 Task: Find the distance between San Diego and Museum of Photographic Arts
Action: Mouse moved to (225, 57)
Screenshot: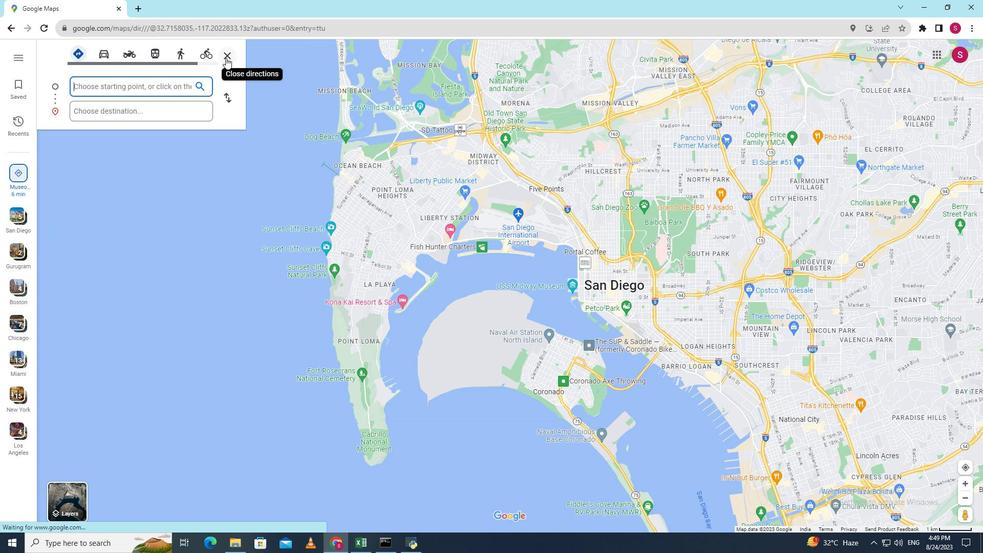 
Action: Mouse pressed left at (225, 57)
Screenshot: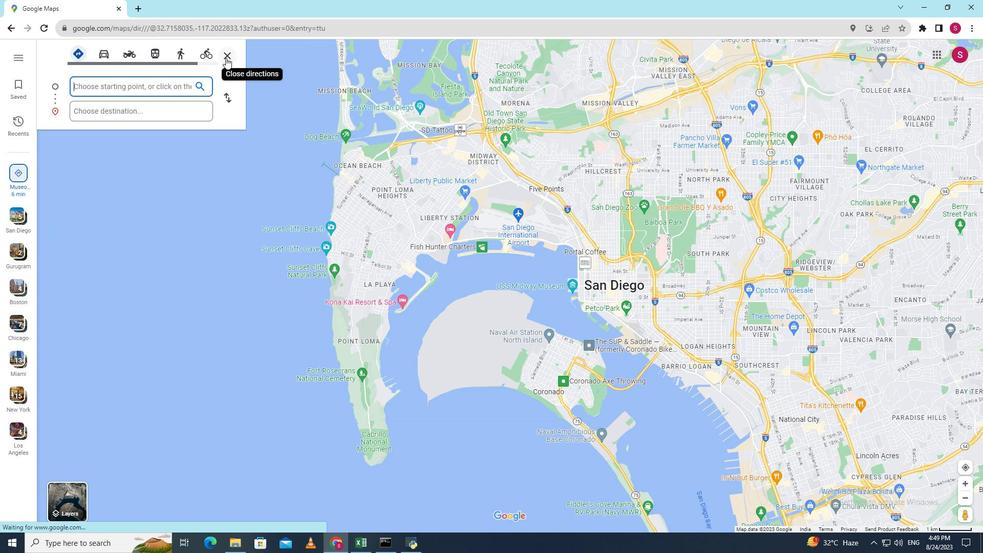 
Action: Key pressed <Key.shift>San<Key.space><Key.shift><Key.shift>Diego,<Key.space><Key.shift><Key.shift><Key.shift><Key.shift>California,<Key.space><Key.shift><Key.shift><Key.shift><Key.shift><Key.shift>USA
Screenshot: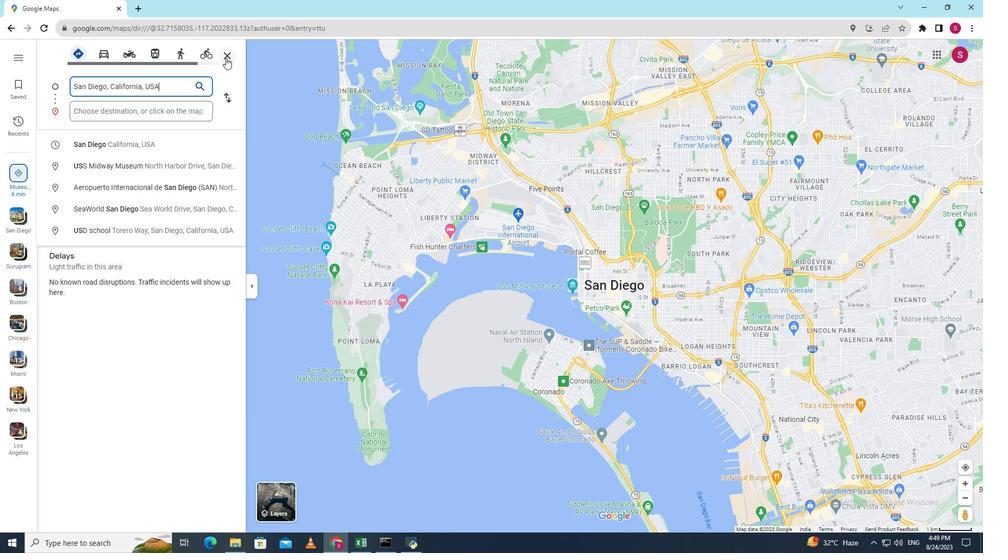 
Action: Mouse moved to (143, 108)
Screenshot: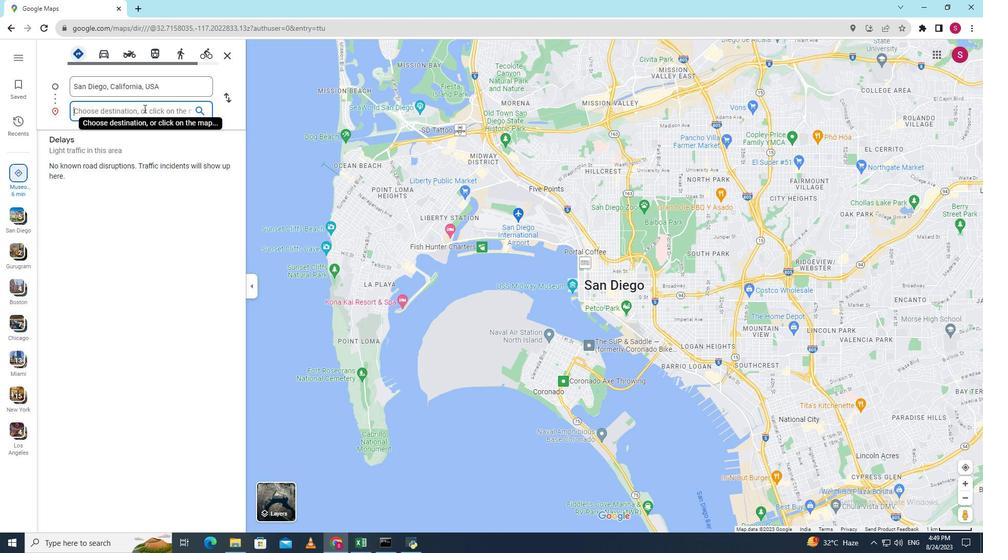 
Action: Mouse pressed left at (143, 108)
Screenshot: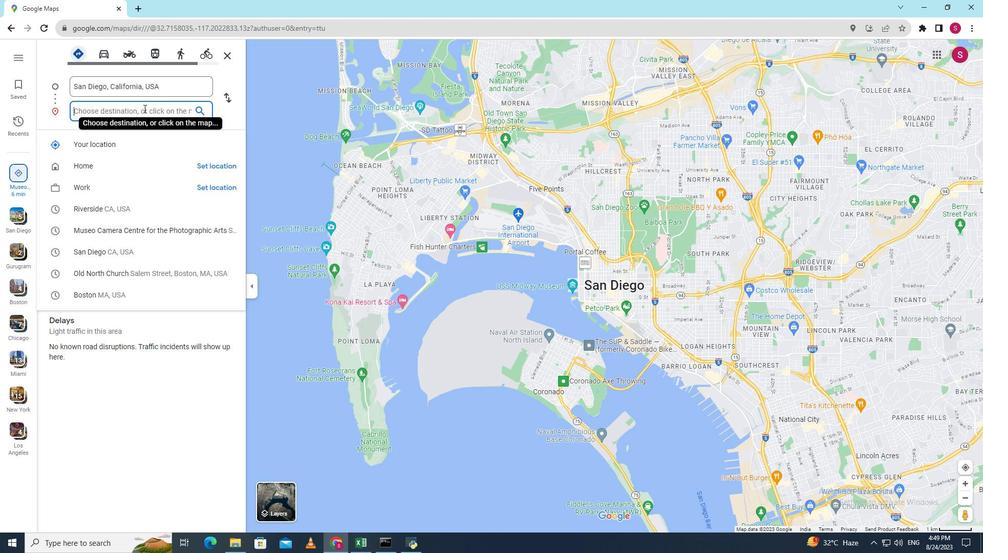 
Action: Key pressed <Key.shift><Key.shift><Key.shift><Key.shift><Key.shift><Key.shift><Key.shift><Key.shift><Key.shift>Museum<Key.space><Key.shift>of<Key.space><Key.shift><Key.shift><Key.shift><Key.shift><Key.shift><Key.shift><Key.shift><Key.shift><Key.shift><Key.shift>Photographic<Key.space><Key.shift><Key.shift><Key.shift><Key.shift><Key.shift><Key.shift><Key.shift><Key.shift><Key.shift><Key.shift><Key.shift><Key.shift><Key.shift><Key.shift>Arts,<Key.space><Key.shift><Key.shift><Key.shift>California,<Key.space><Key.shift>USA<Key.enter>
Screenshot: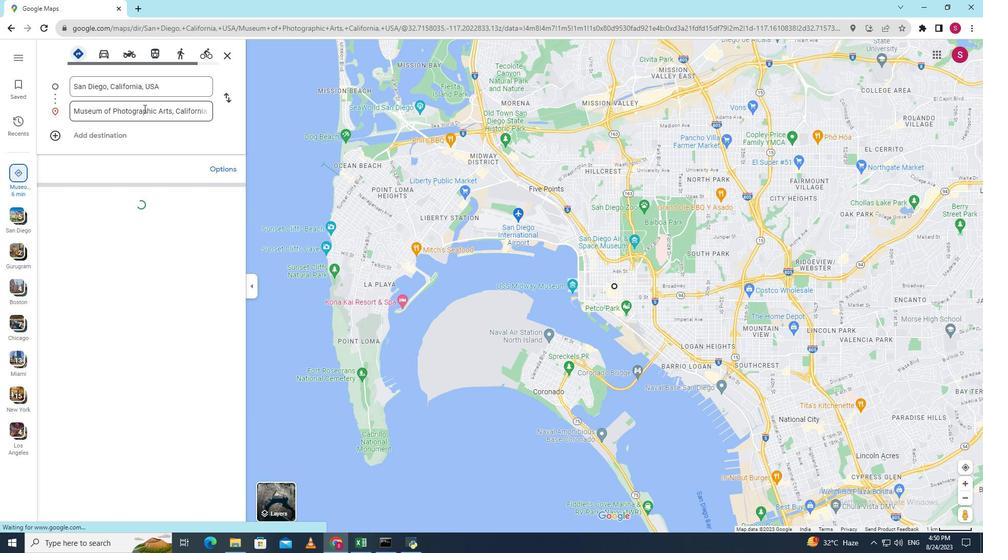 
Action: Mouse moved to (529, 406)
Screenshot: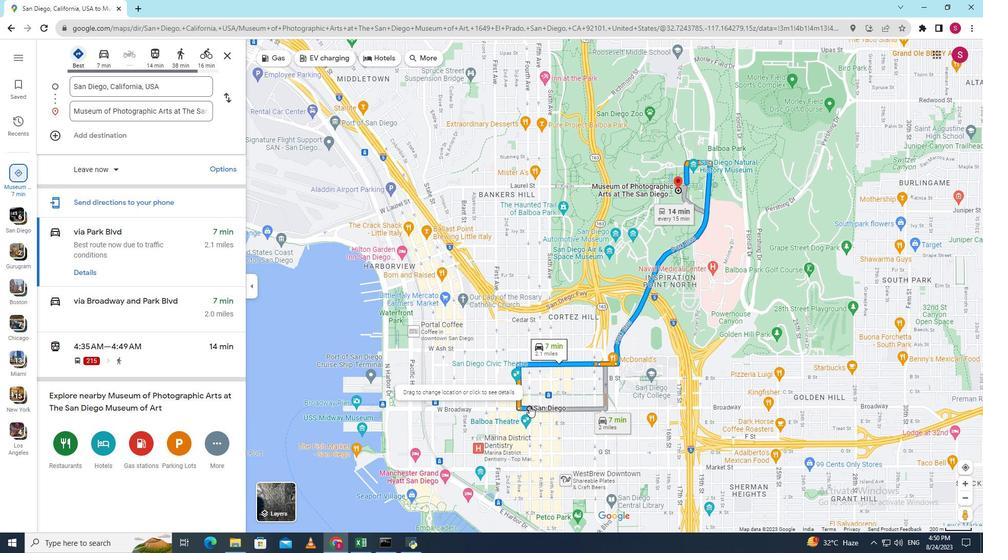 
Action: Mouse scrolled (529, 406) with delta (0, 0)
Screenshot: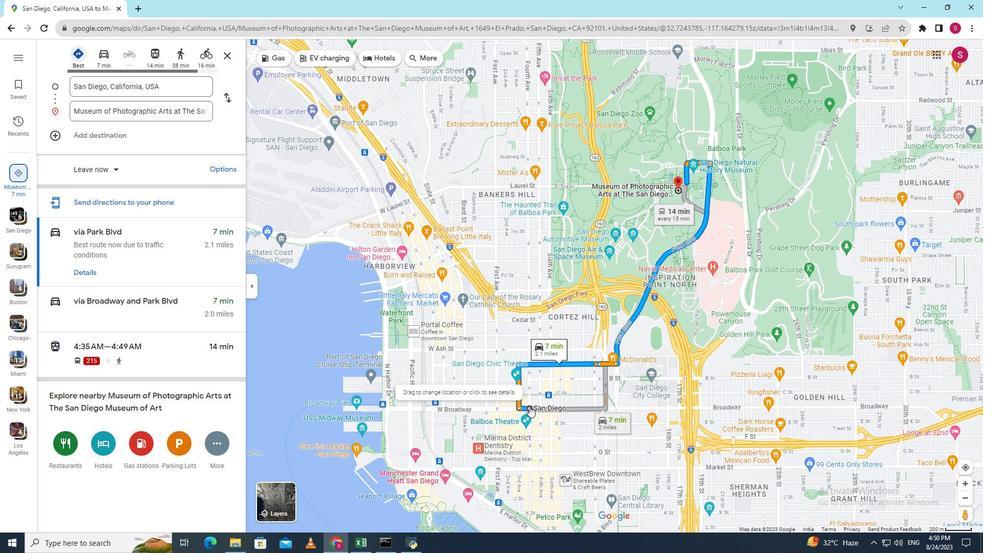 
Action: Mouse scrolled (529, 406) with delta (0, 0)
Screenshot: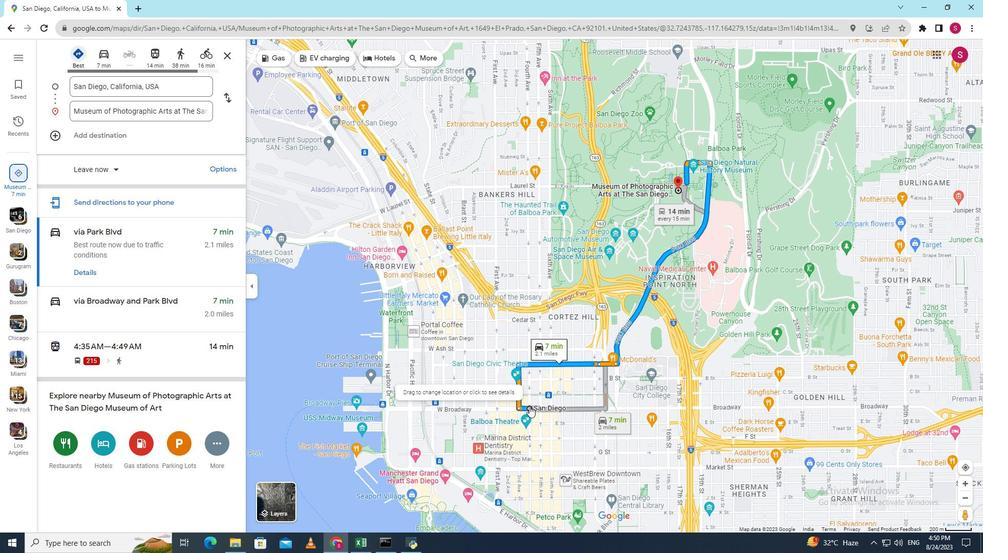 
Action: Mouse scrolled (529, 406) with delta (0, 0)
Screenshot: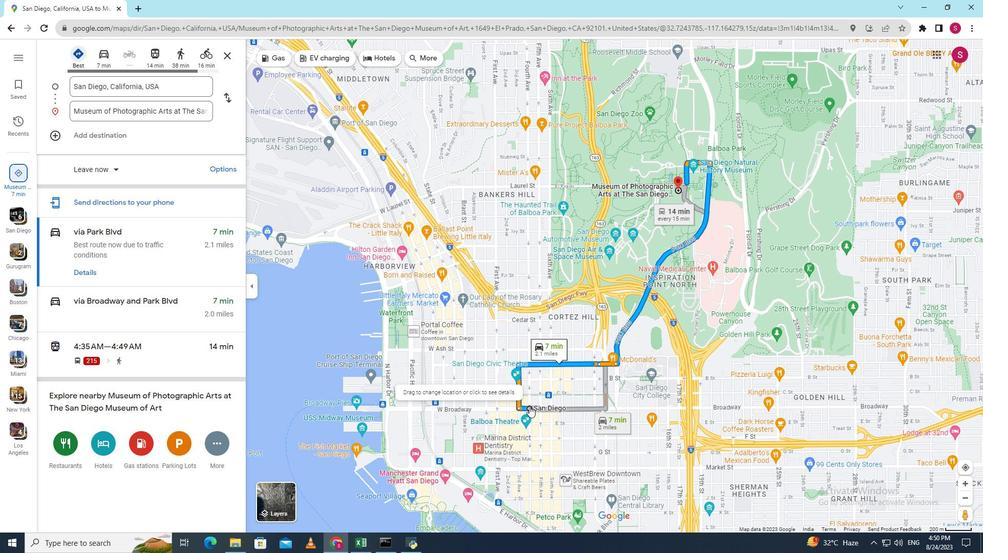 
Action: Mouse scrolled (529, 406) with delta (0, 0)
Screenshot: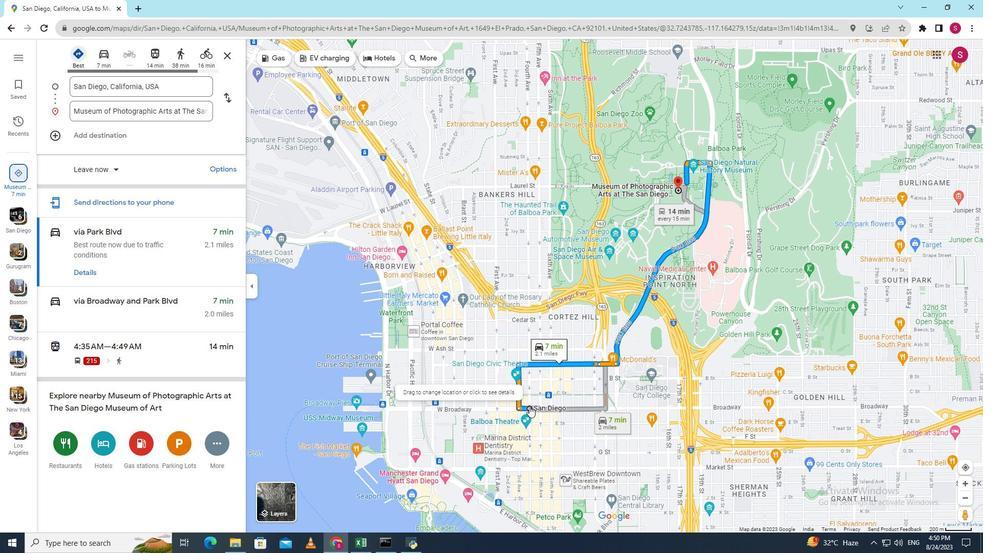 
Action: Mouse scrolled (529, 406) with delta (0, 0)
Screenshot: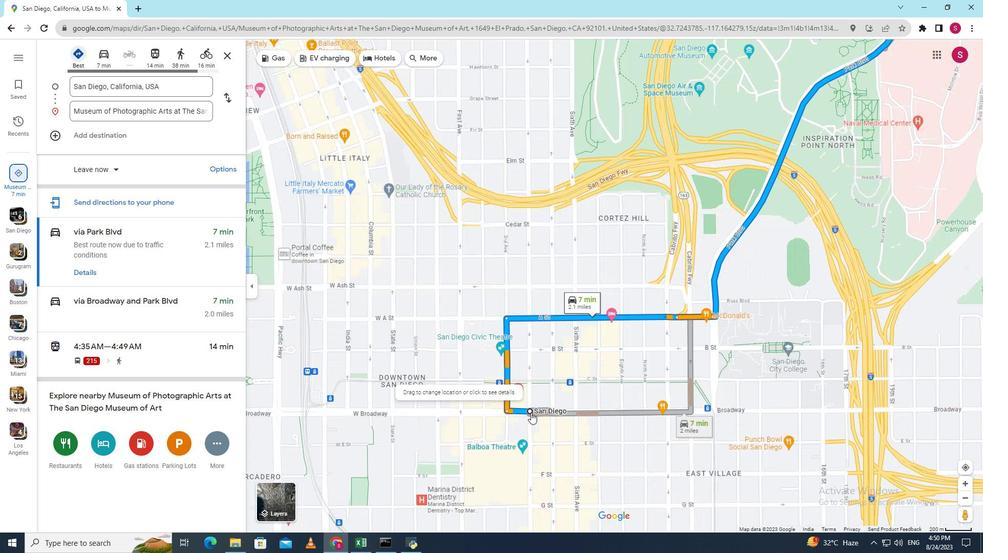 
Action: Mouse scrolled (529, 406) with delta (0, 0)
Screenshot: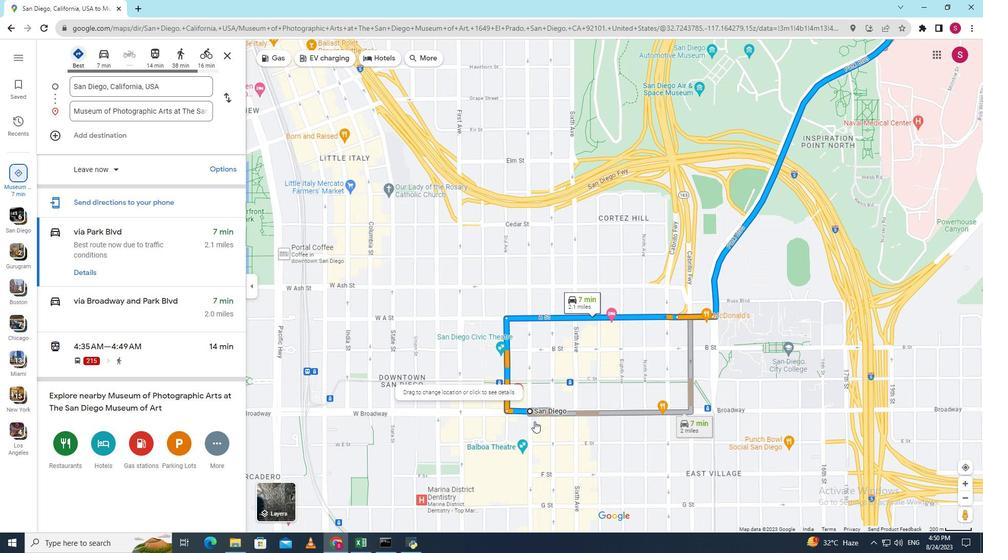 
Action: Mouse moved to (532, 414)
Screenshot: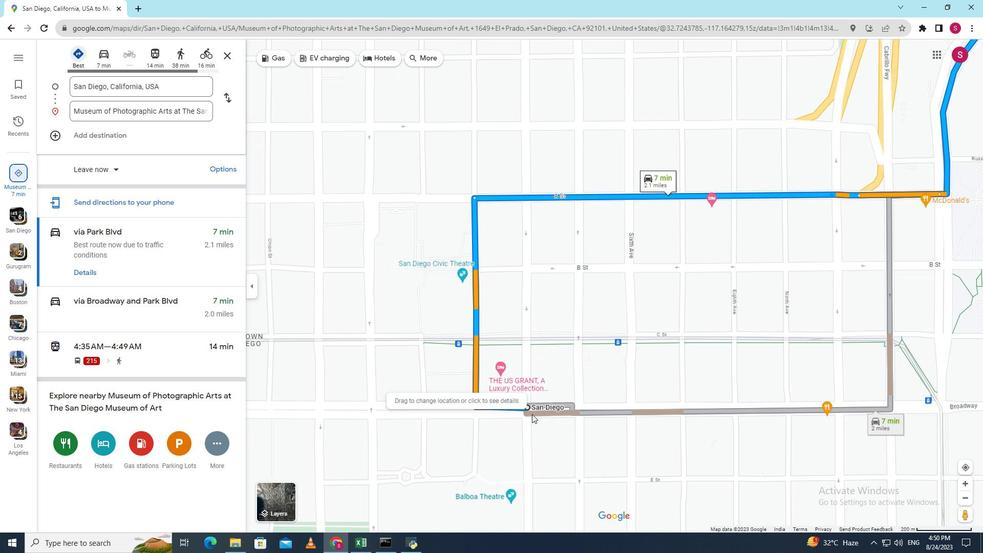 
Action: Mouse scrolled (532, 414) with delta (0, 0)
Screenshot: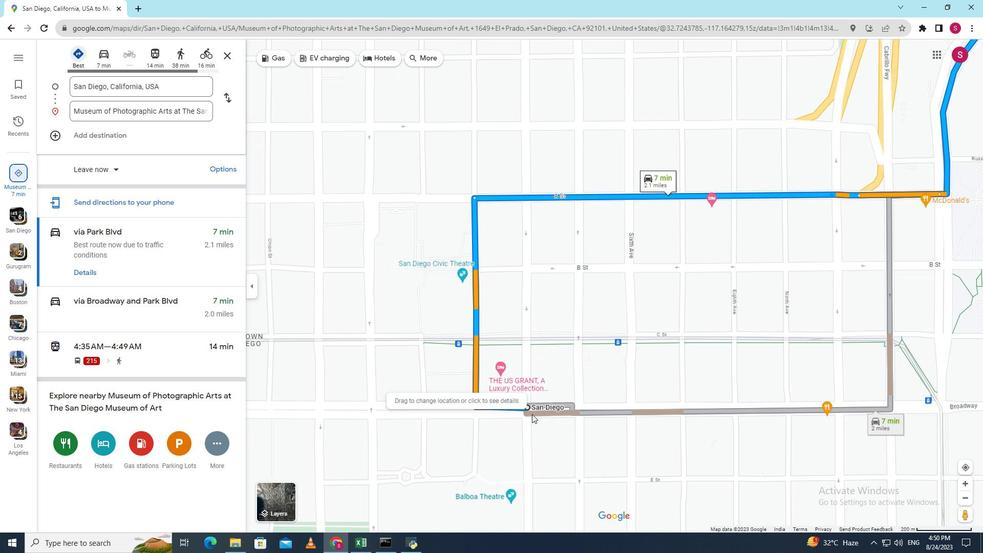 
Action: Mouse scrolled (532, 414) with delta (0, 0)
Screenshot: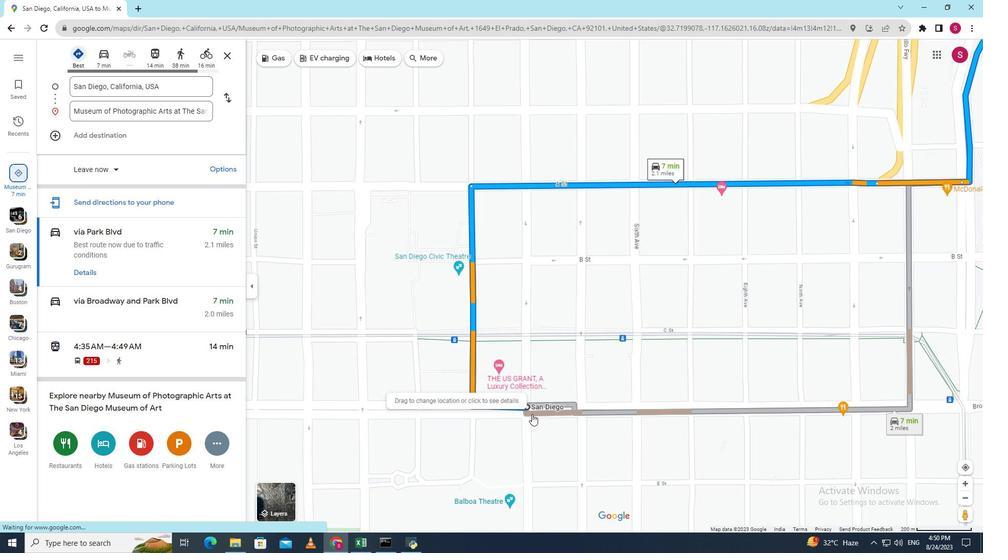 
Action: Mouse scrolled (532, 414) with delta (0, 0)
Screenshot: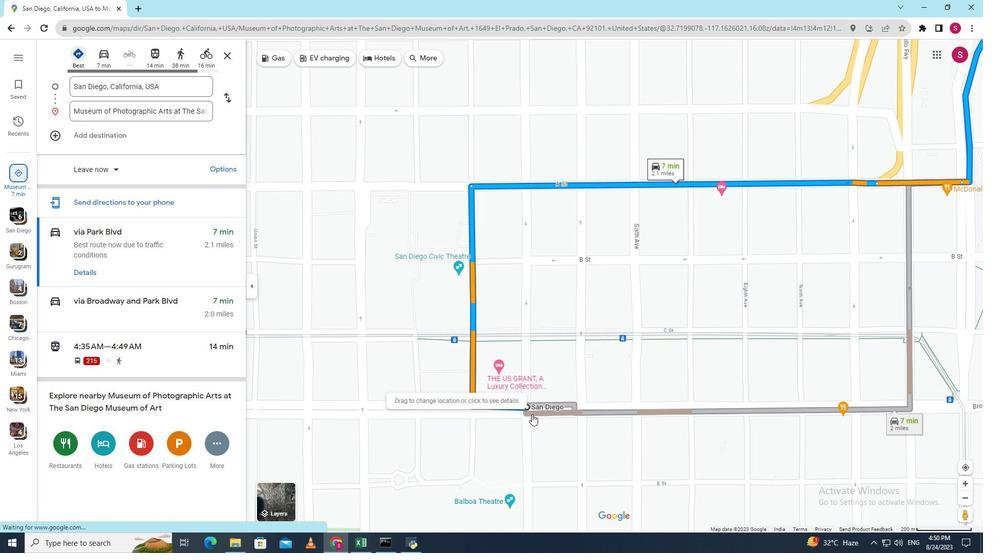 
Action: Mouse scrolled (532, 414) with delta (0, 0)
Screenshot: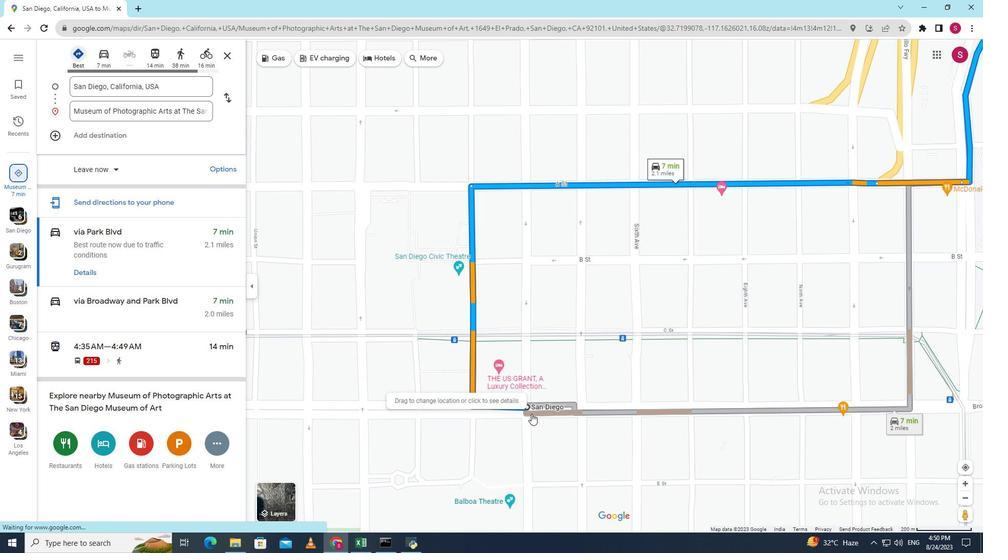 
Action: Mouse scrolled (532, 414) with delta (0, 0)
Screenshot: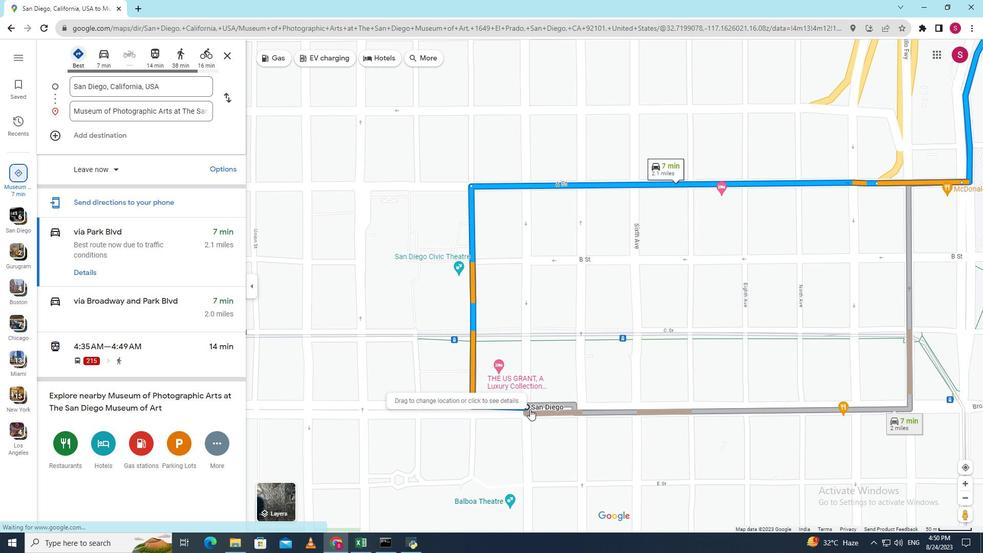 
Action: Mouse moved to (529, 409)
Screenshot: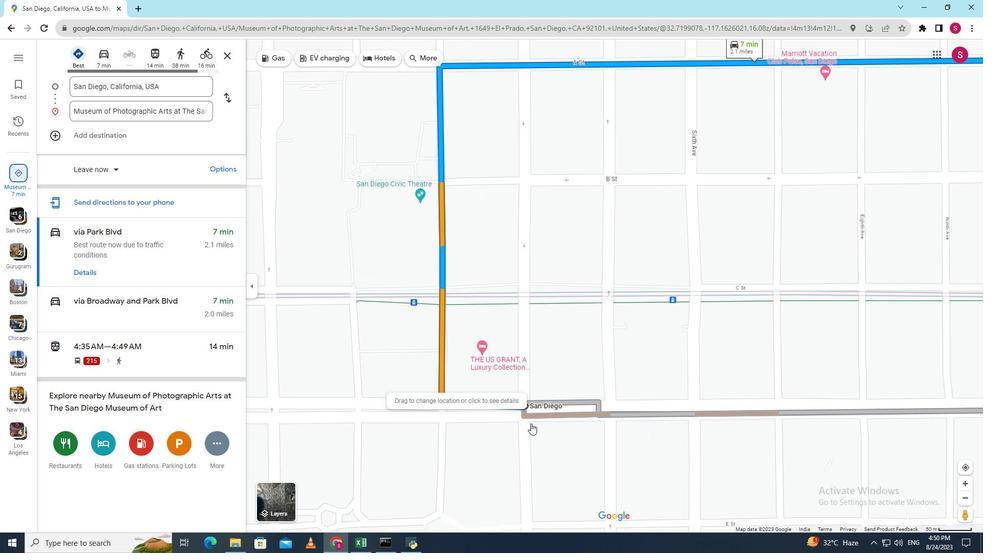 
Action: Mouse scrolled (529, 409) with delta (0, 0)
Screenshot: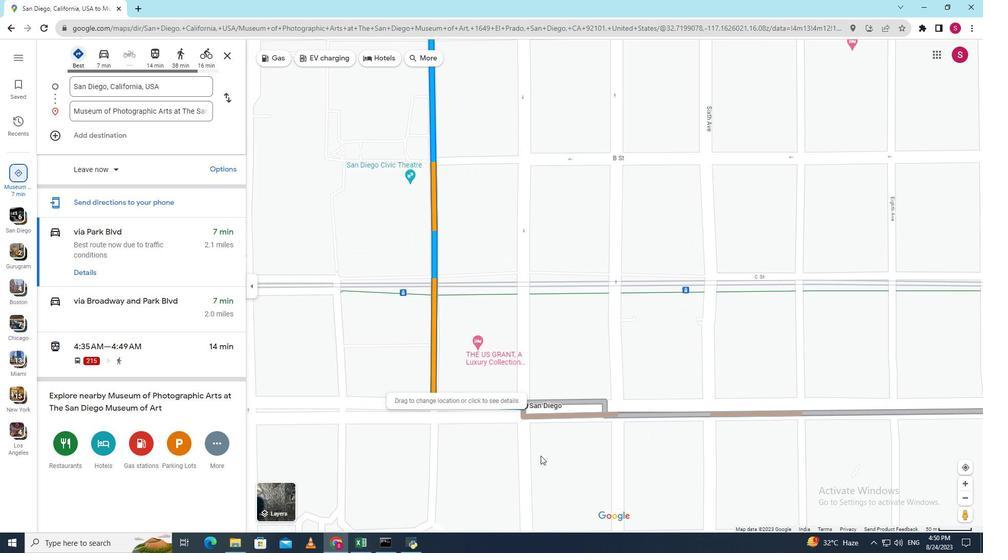 
Action: Mouse scrolled (529, 409) with delta (0, 0)
Screenshot: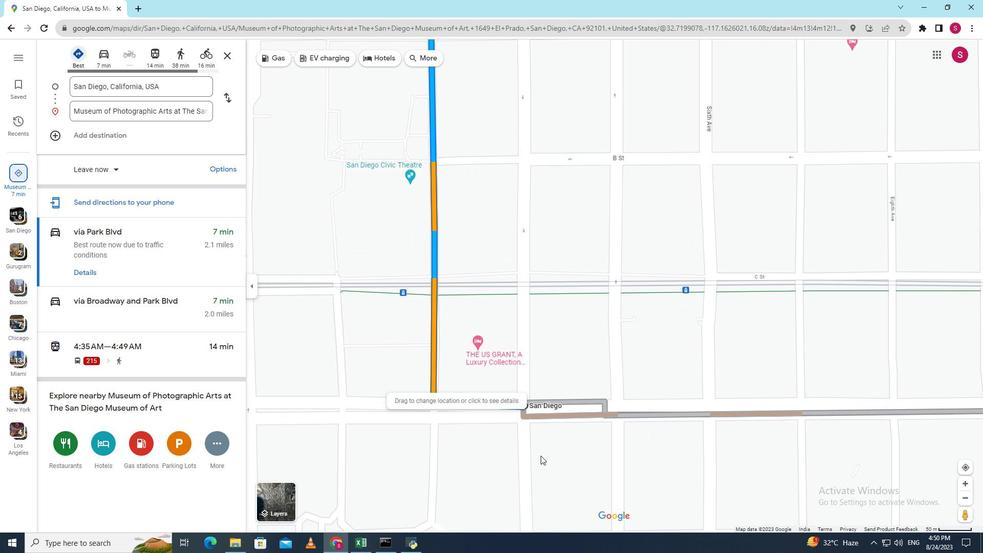 
Action: Mouse scrolled (529, 409) with delta (0, 0)
Screenshot: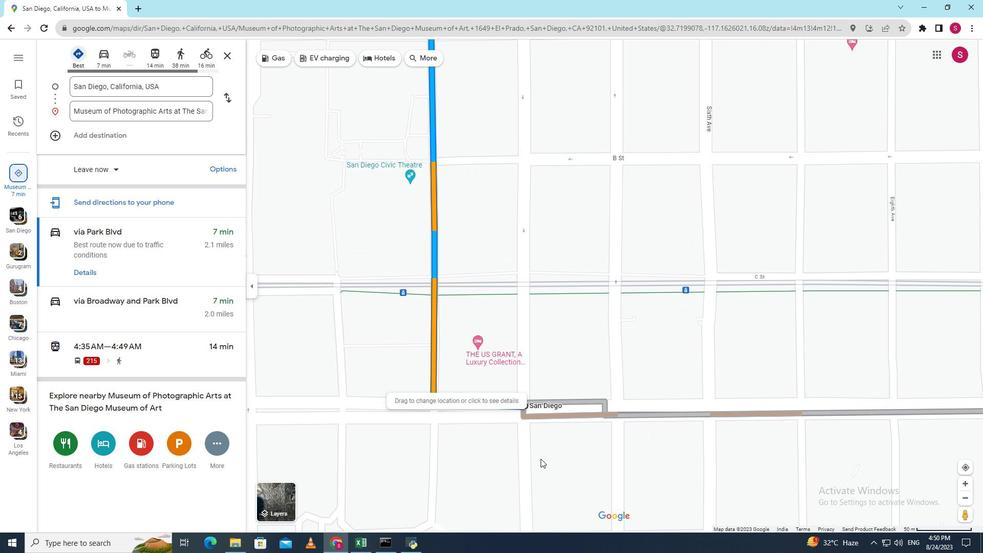 
Action: Mouse moved to (525, 405)
Screenshot: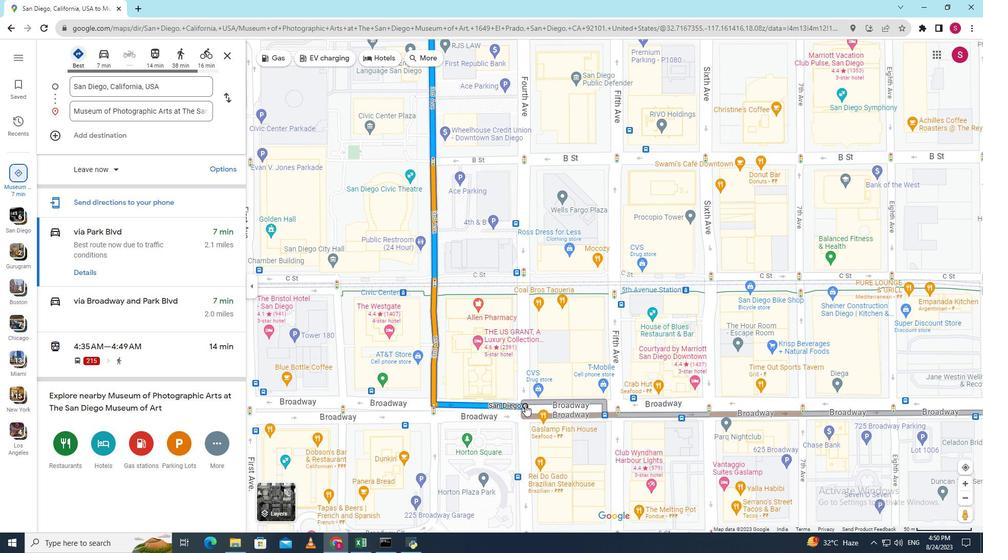 
Action: Mouse pressed right at (525, 405)
Screenshot: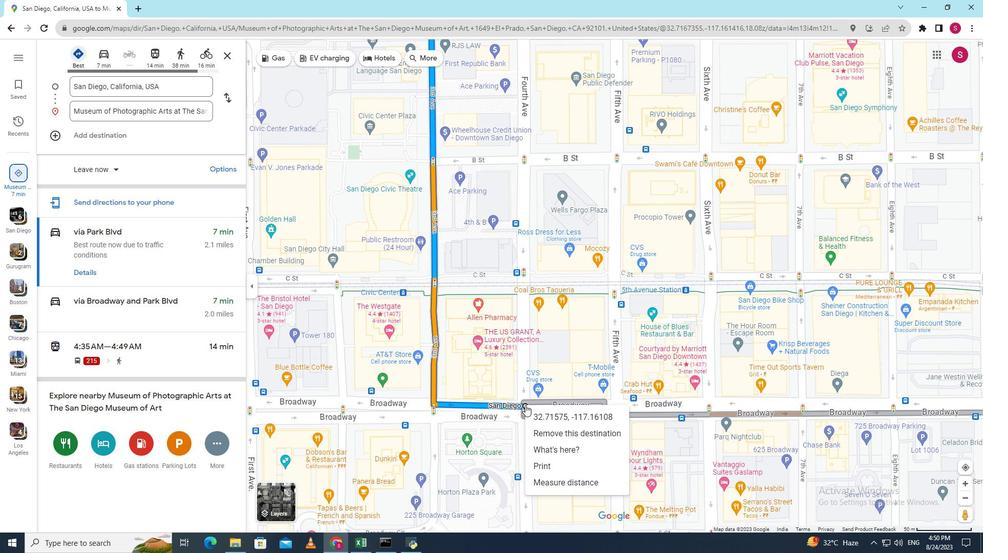 
Action: Mouse moved to (549, 483)
Screenshot: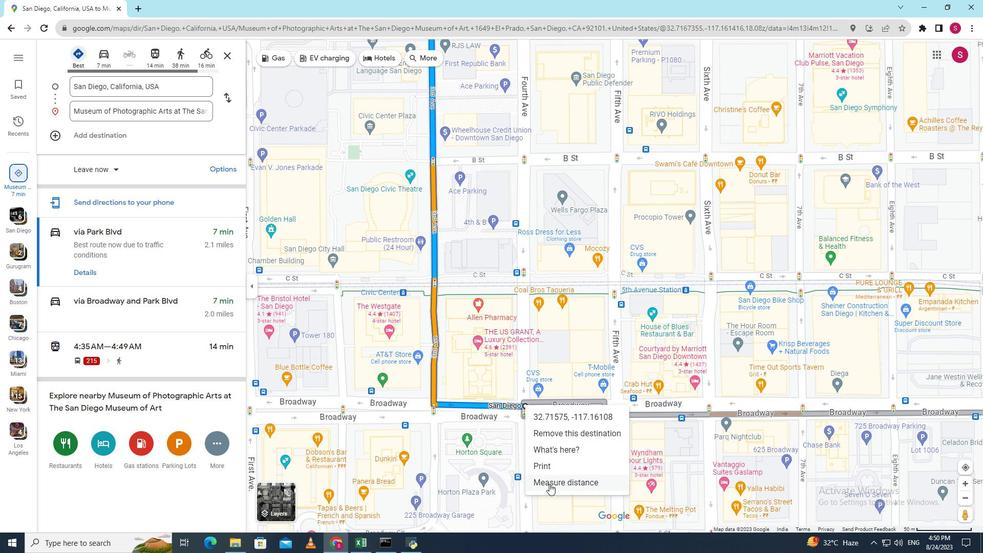 
Action: Mouse pressed left at (549, 483)
Screenshot: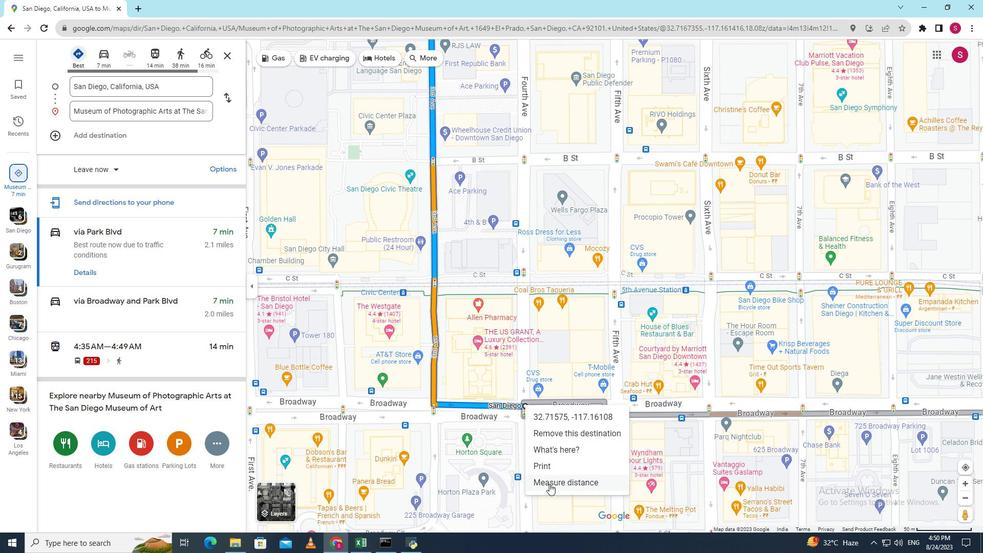 
Action: Mouse moved to (666, 291)
Screenshot: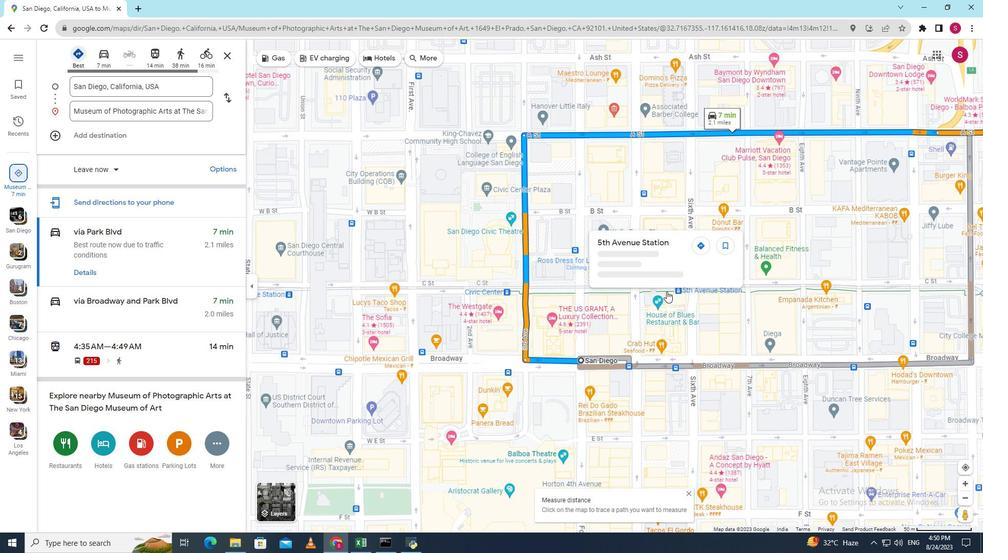
Action: Mouse scrolled (666, 290) with delta (0, 0)
Screenshot: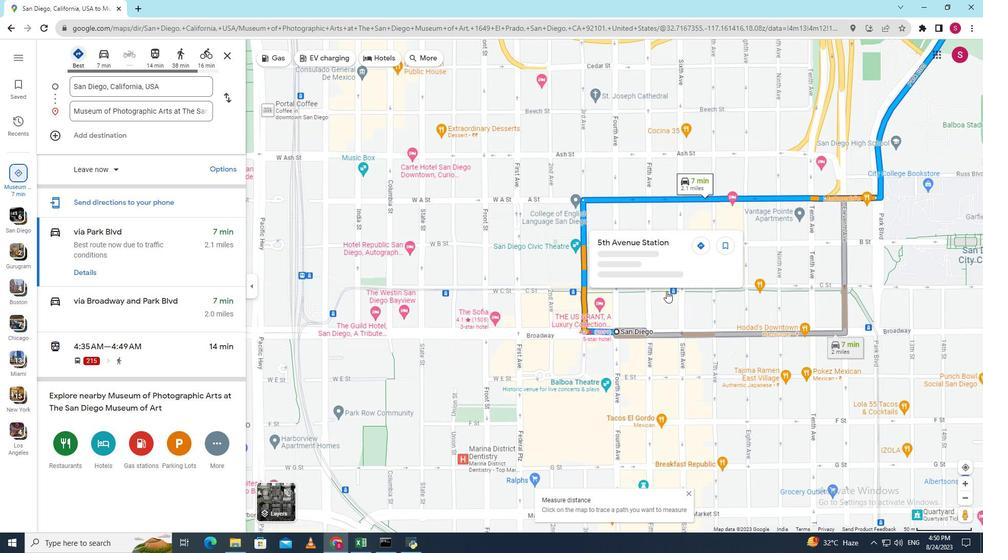 
Action: Mouse scrolled (666, 290) with delta (0, 0)
Screenshot: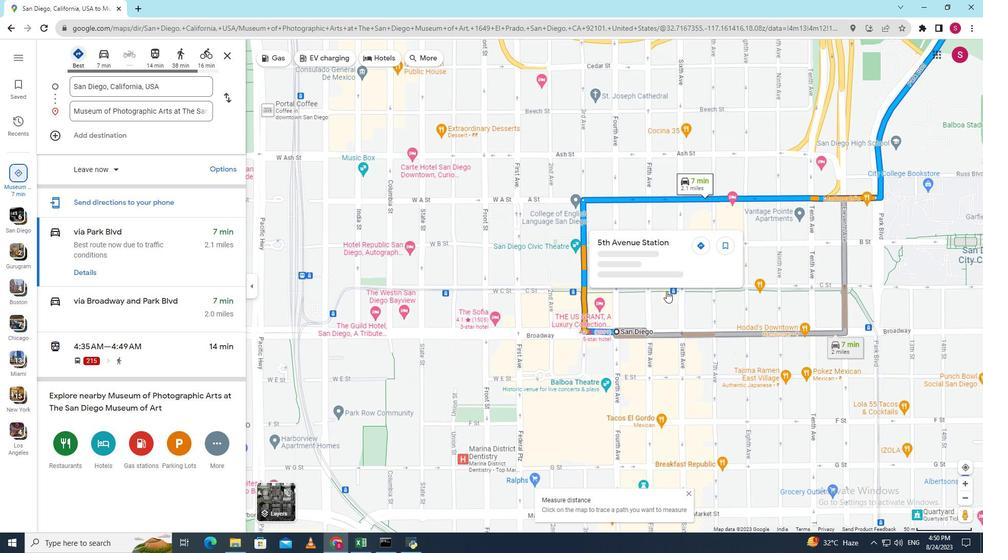 
Action: Mouse scrolled (666, 290) with delta (0, 0)
Screenshot: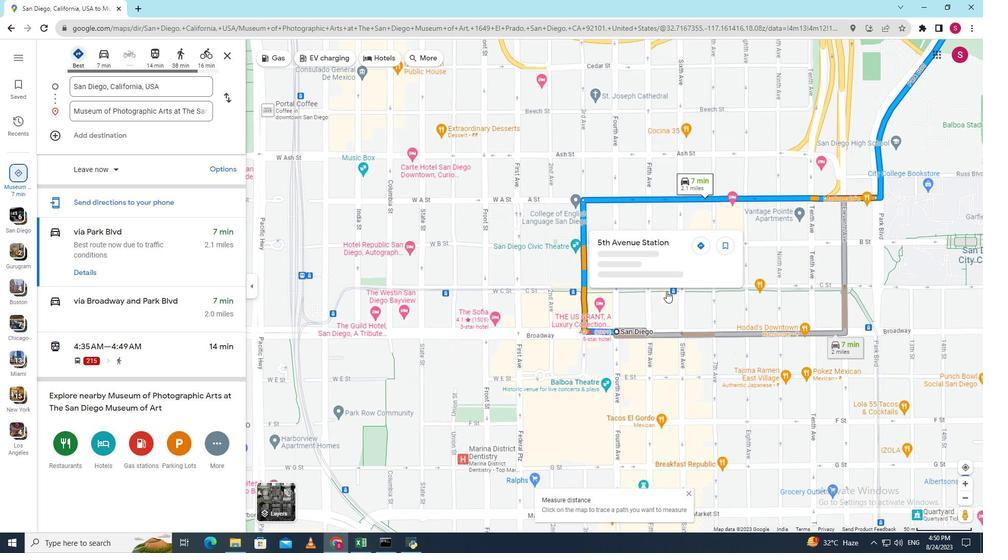 
Action: Mouse scrolled (666, 290) with delta (0, 0)
Screenshot: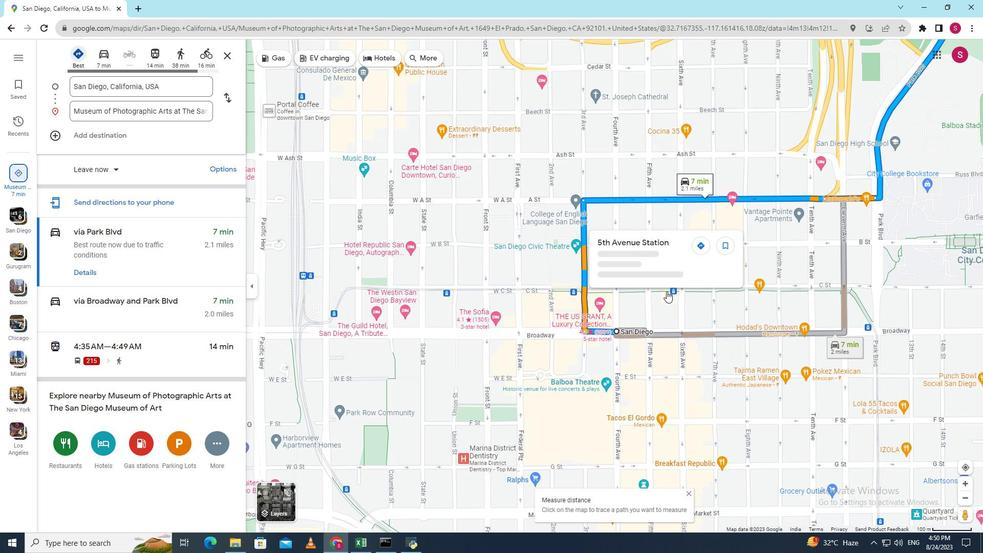 
Action: Mouse scrolled (666, 290) with delta (0, 0)
Screenshot: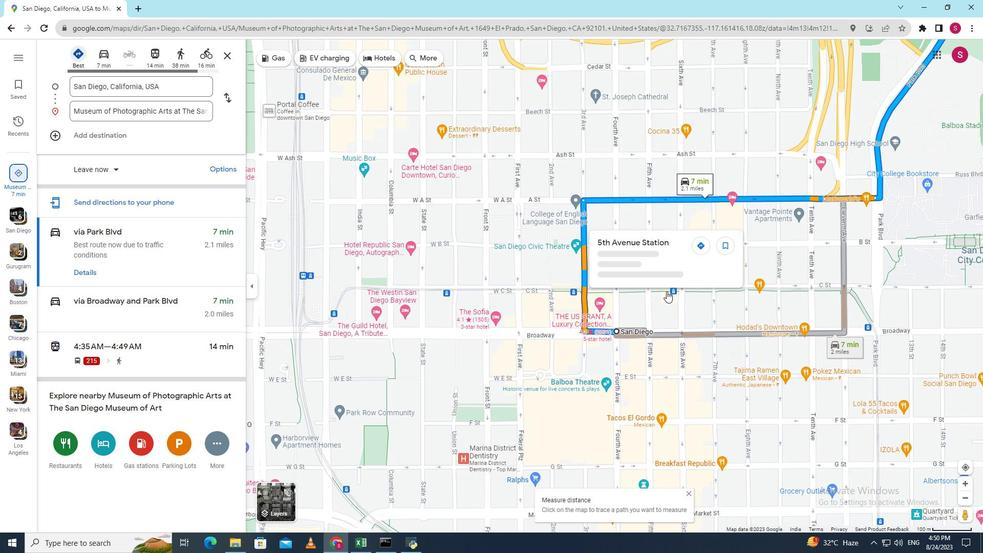
Action: Mouse scrolled (666, 290) with delta (0, 0)
Screenshot: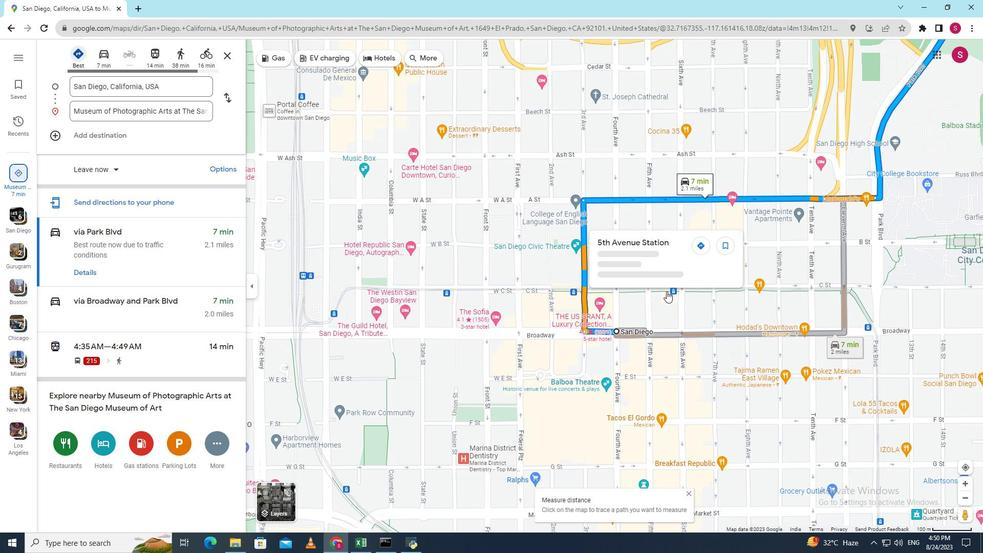 
Action: Mouse moved to (732, 207)
Screenshot: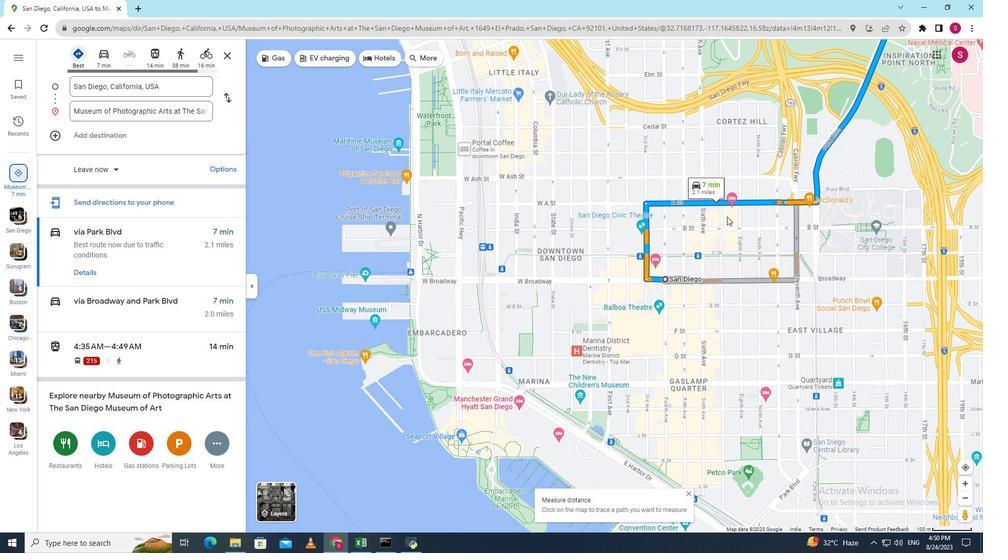 
Action: Mouse scrolled (732, 206) with delta (0, 0)
Screenshot: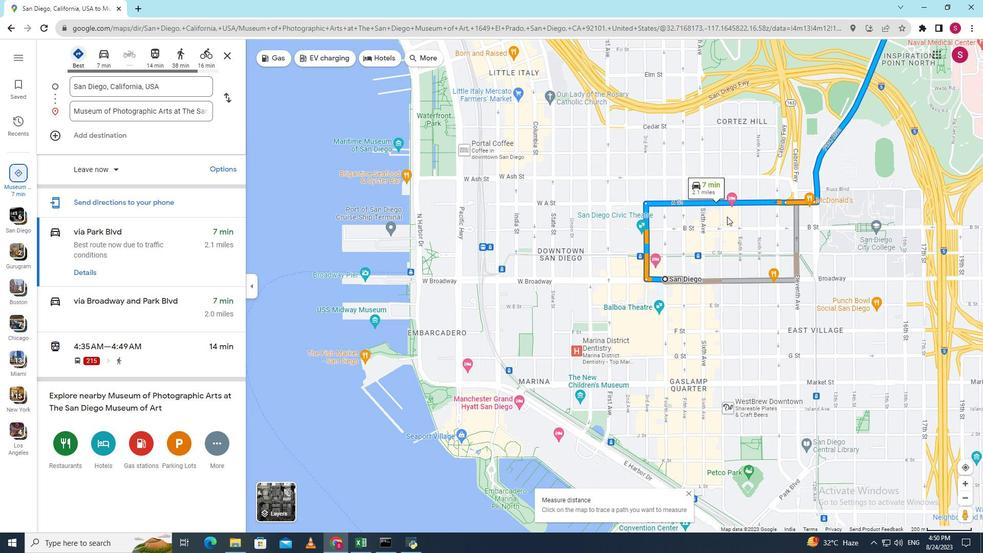 
Action: Mouse moved to (731, 207)
Screenshot: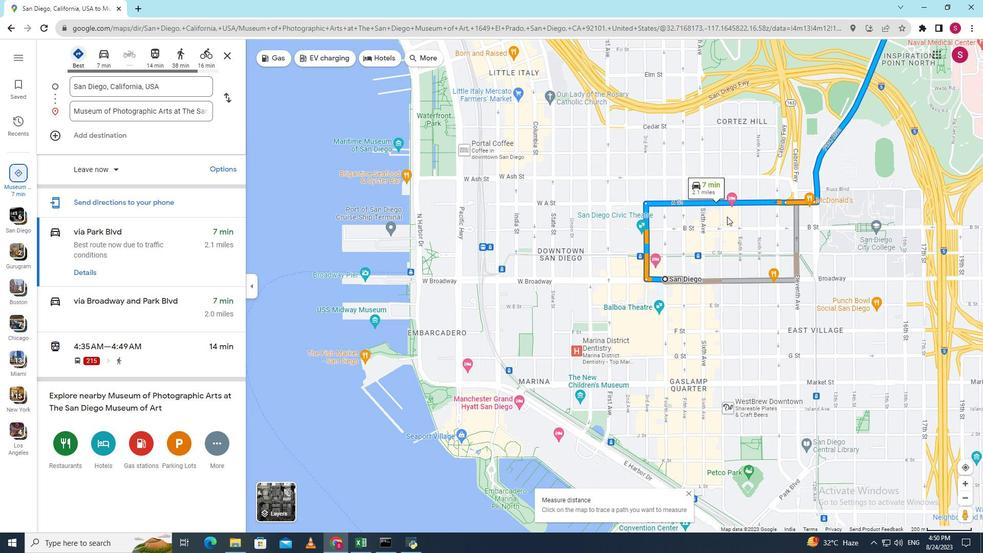 
Action: Mouse scrolled (731, 207) with delta (0, 0)
Screenshot: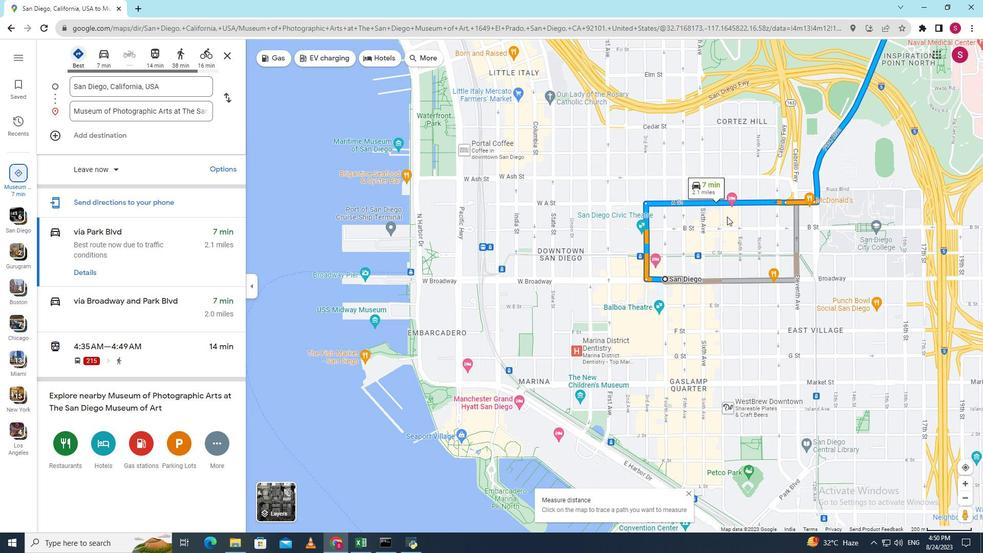 
Action: Mouse scrolled (731, 207) with delta (0, 0)
Screenshot: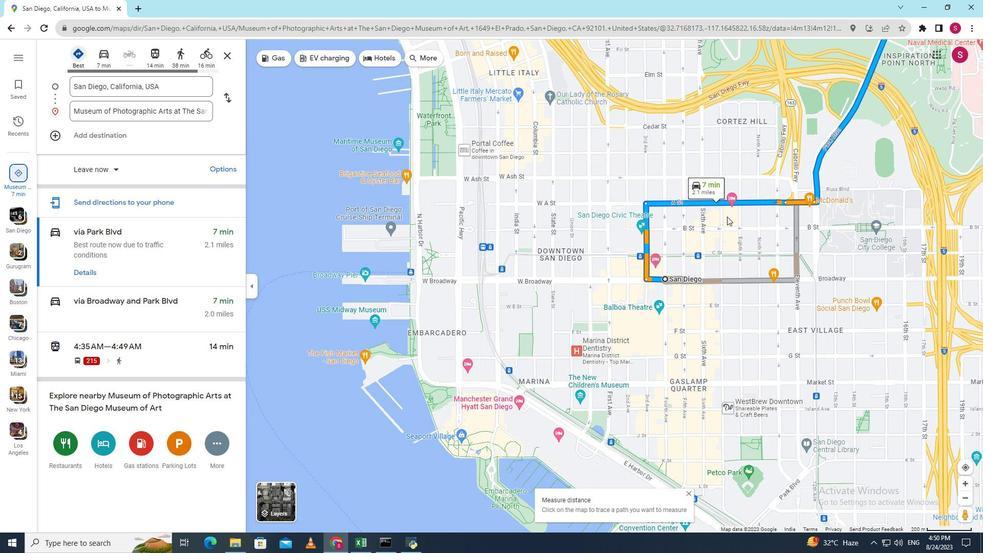 
Action: Mouse scrolled (731, 207) with delta (0, 0)
Screenshot: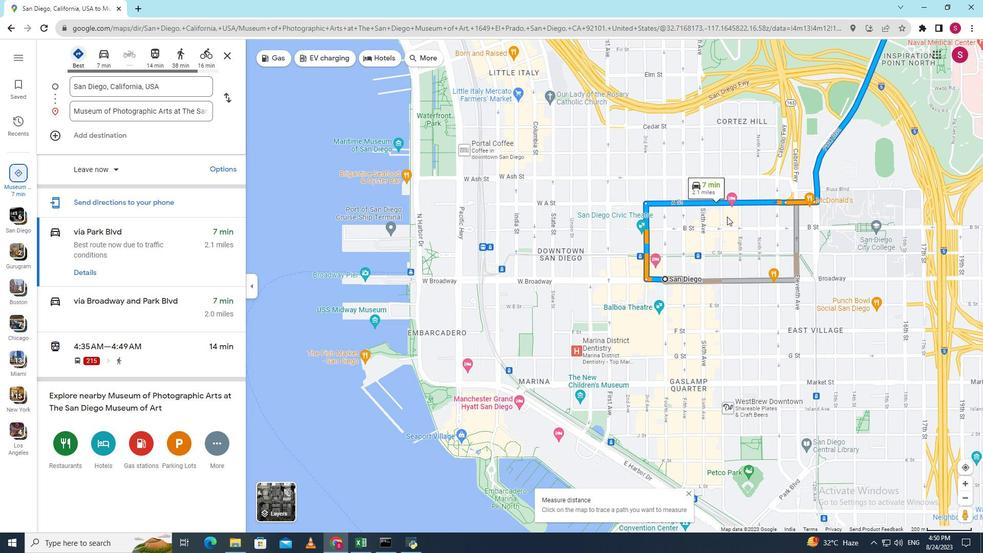 
Action: Mouse moved to (720, 144)
Screenshot: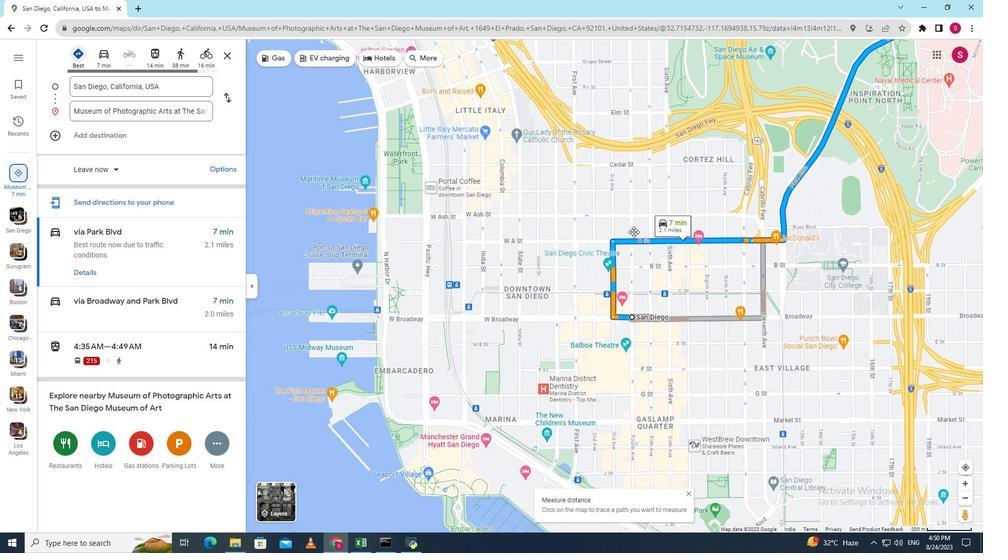
Action: Mouse pressed left at (720, 144)
Screenshot: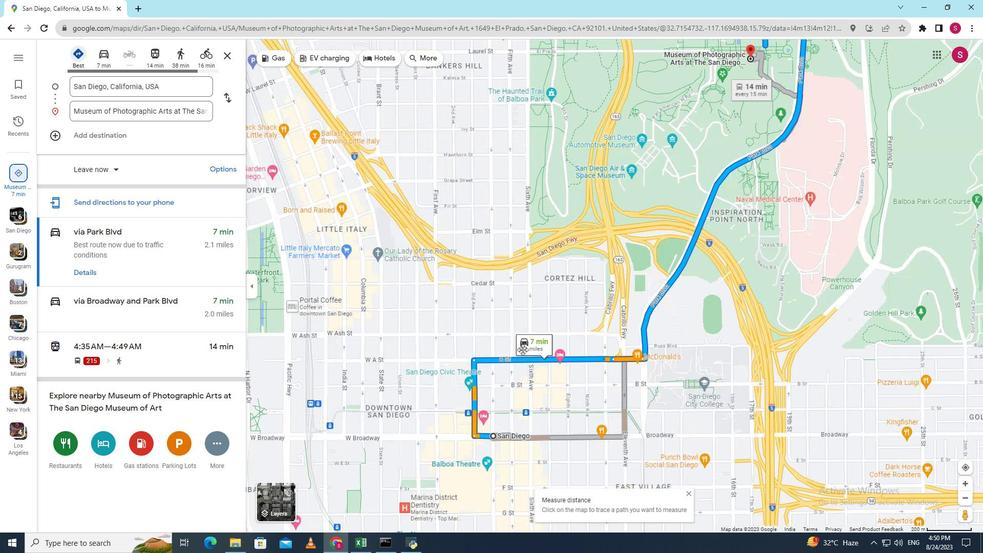 
Action: Mouse moved to (638, 173)
Screenshot: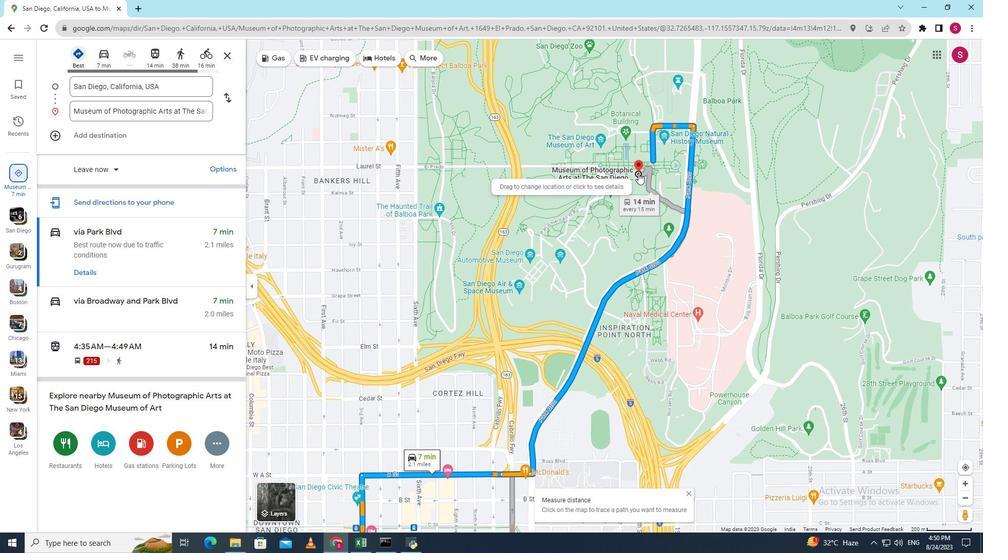 
Action: Mouse pressed right at (638, 173)
Screenshot: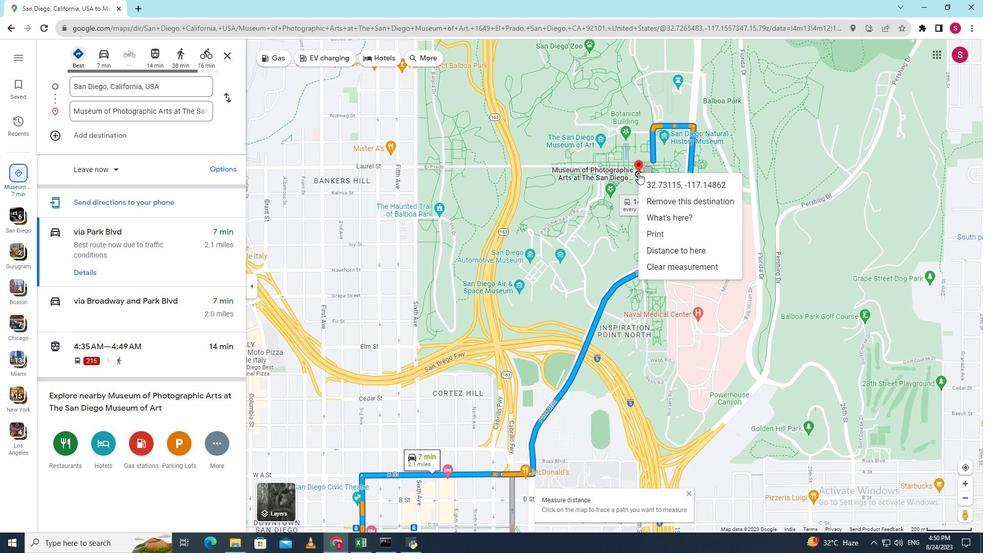 
Action: Mouse moved to (667, 250)
Screenshot: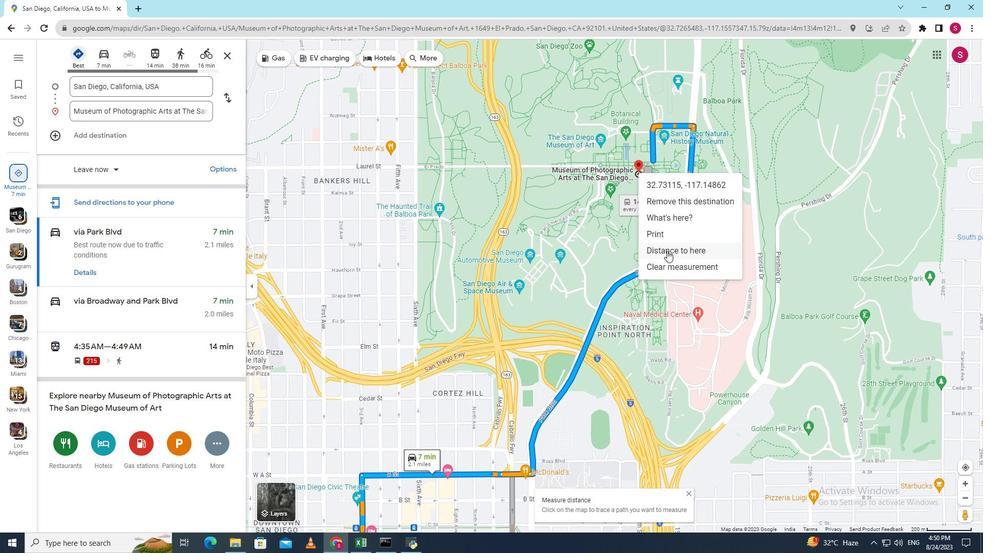 
Action: Mouse pressed left at (667, 250)
Screenshot: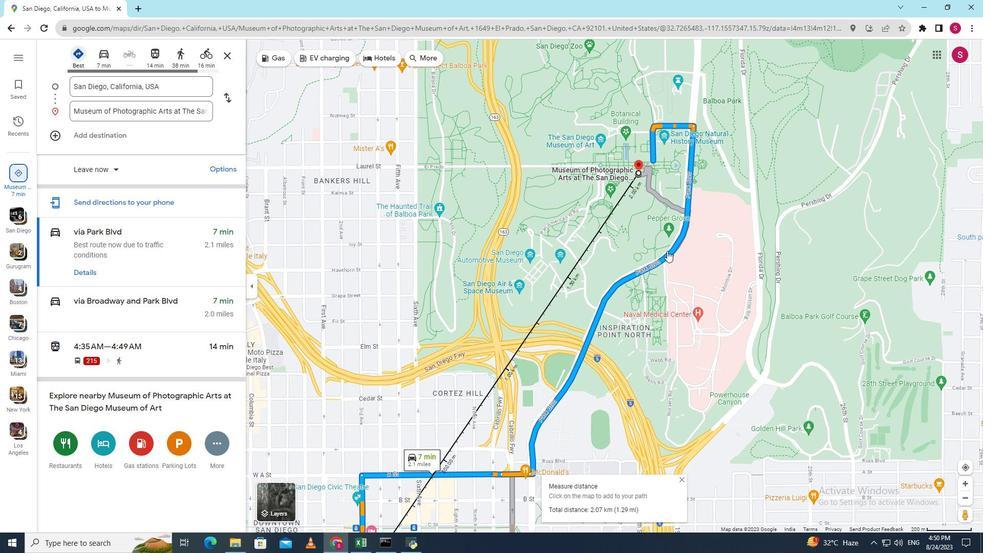 
Action: Mouse moved to (564, 329)
Screenshot: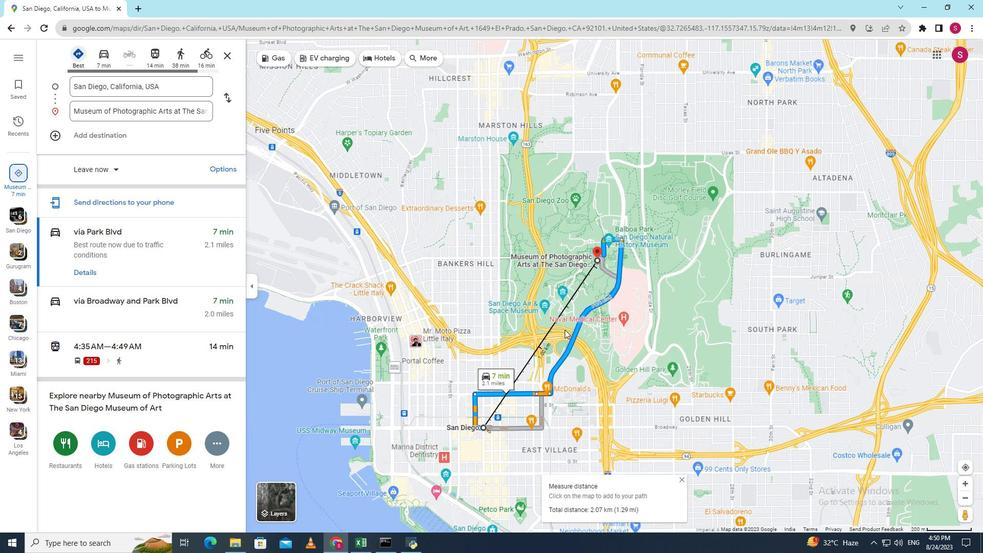 
Action: Mouse scrolled (564, 329) with delta (0, 0)
Screenshot: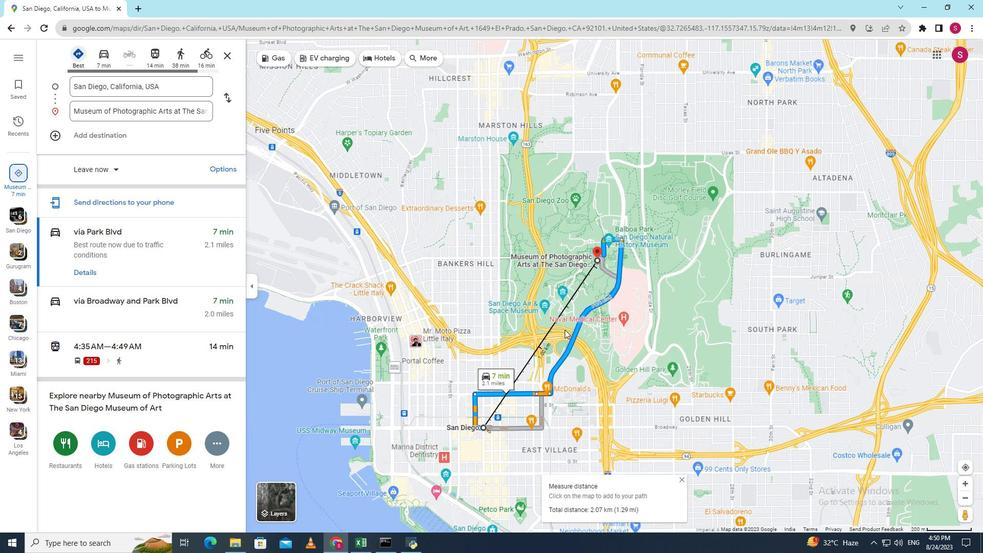 
Action: Mouse scrolled (564, 329) with delta (0, 0)
Screenshot: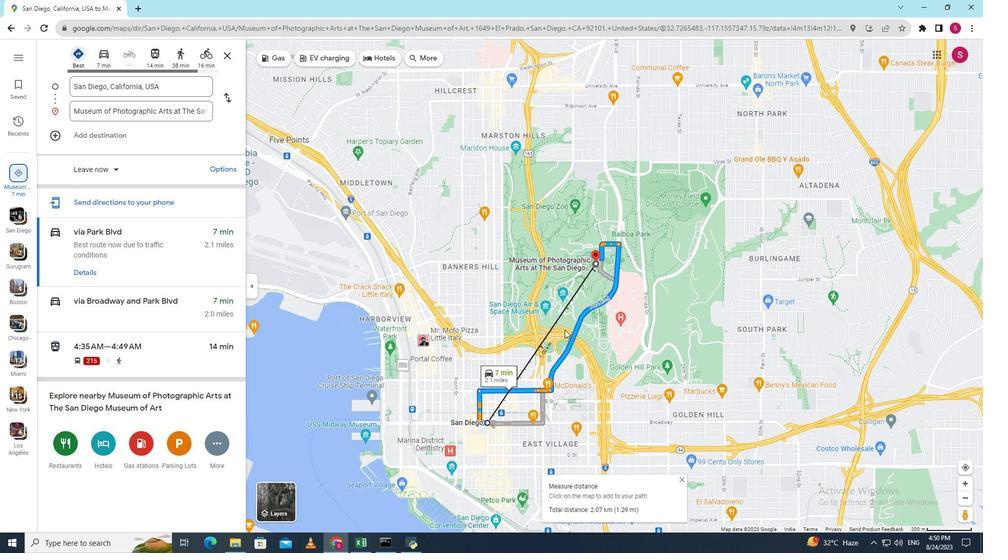 
Action: Mouse scrolled (564, 329) with delta (0, 0)
Screenshot: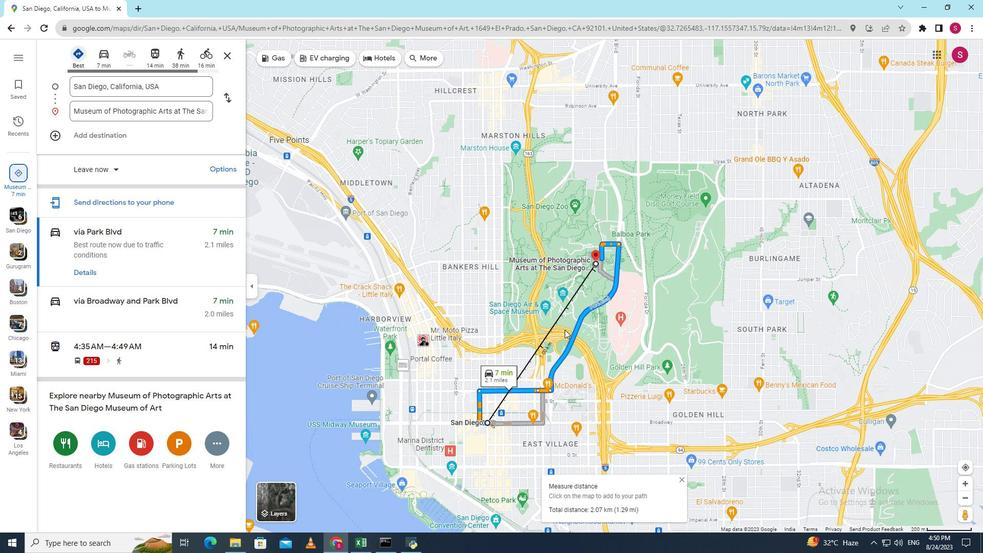 
Action: Mouse scrolled (564, 329) with delta (0, 0)
Screenshot: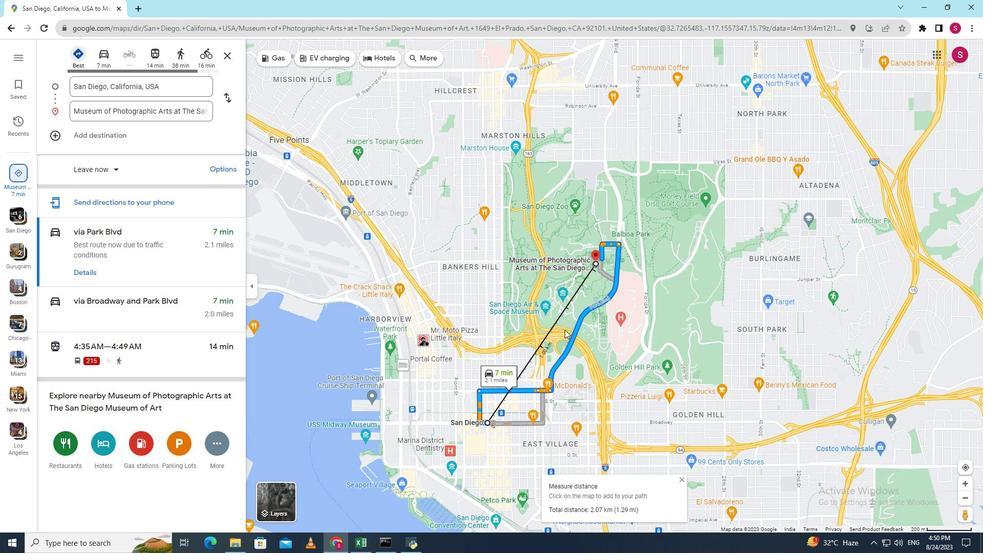 
Action: Mouse scrolled (564, 329) with delta (0, 0)
Screenshot: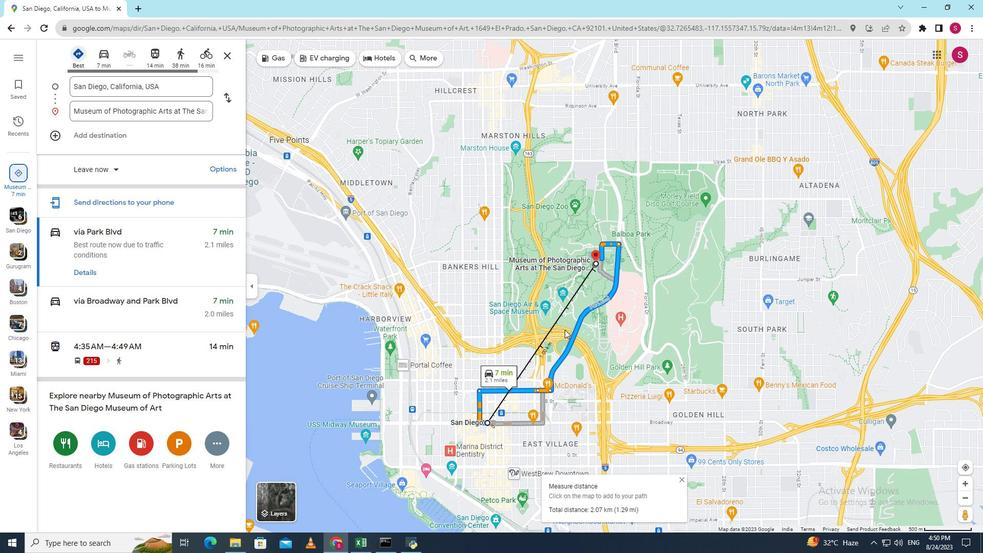 
Action: Mouse moved to (549, 506)
Screenshot: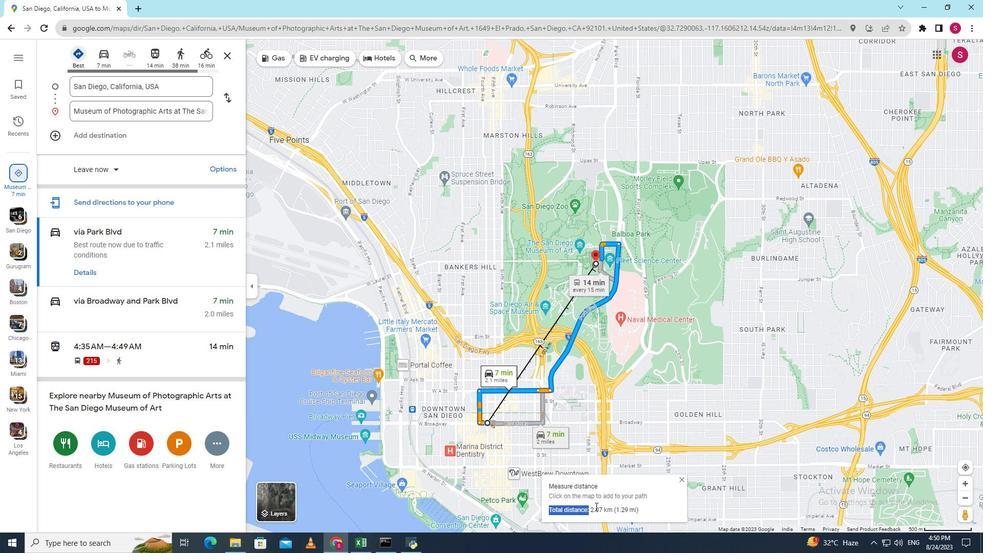 
Action: Mouse pressed left at (549, 506)
Screenshot: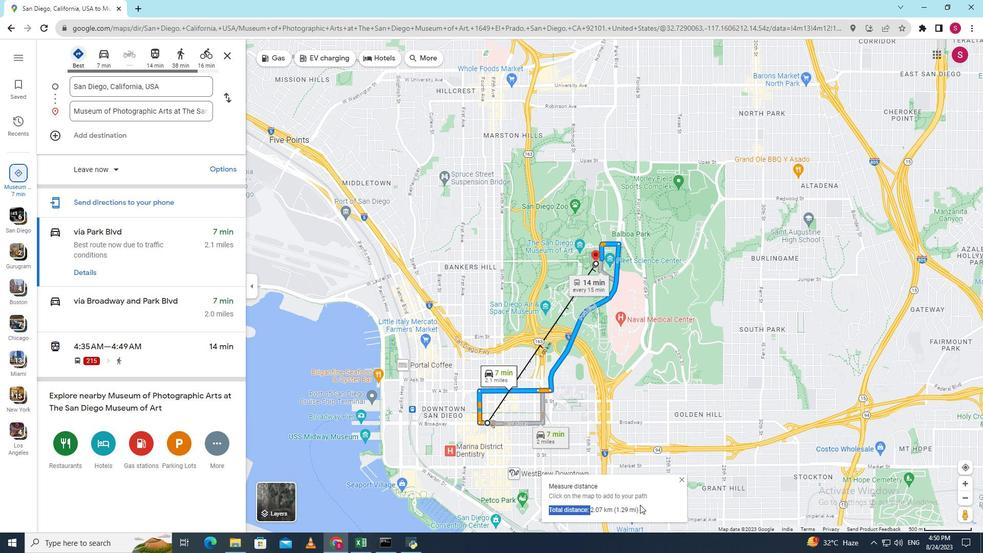 
Action: Mouse moved to (645, 504)
Screenshot: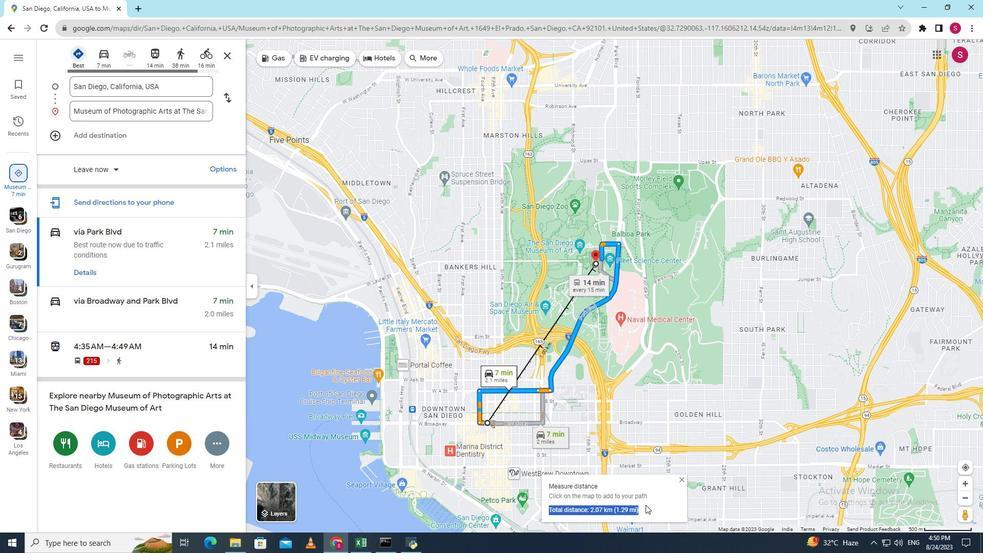 
